 Task: Create a task  Fix issue causing slow database queries on high traffic pages , assign it to team member softage.8@softage.net in the project TrainForge and update the status of the task to  On Track  , set the priority of the task to Low.
Action: Mouse moved to (53, 551)
Screenshot: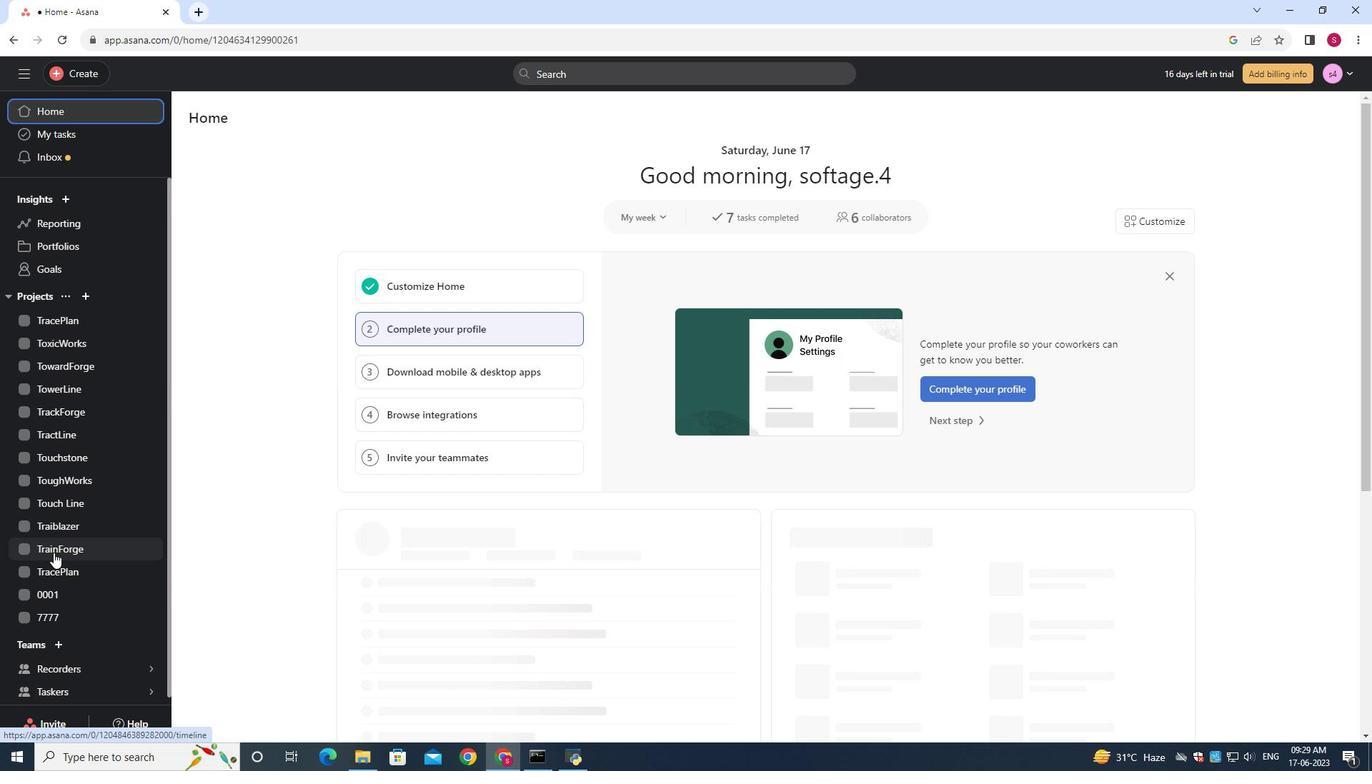 
Action: Mouse pressed left at (53, 551)
Screenshot: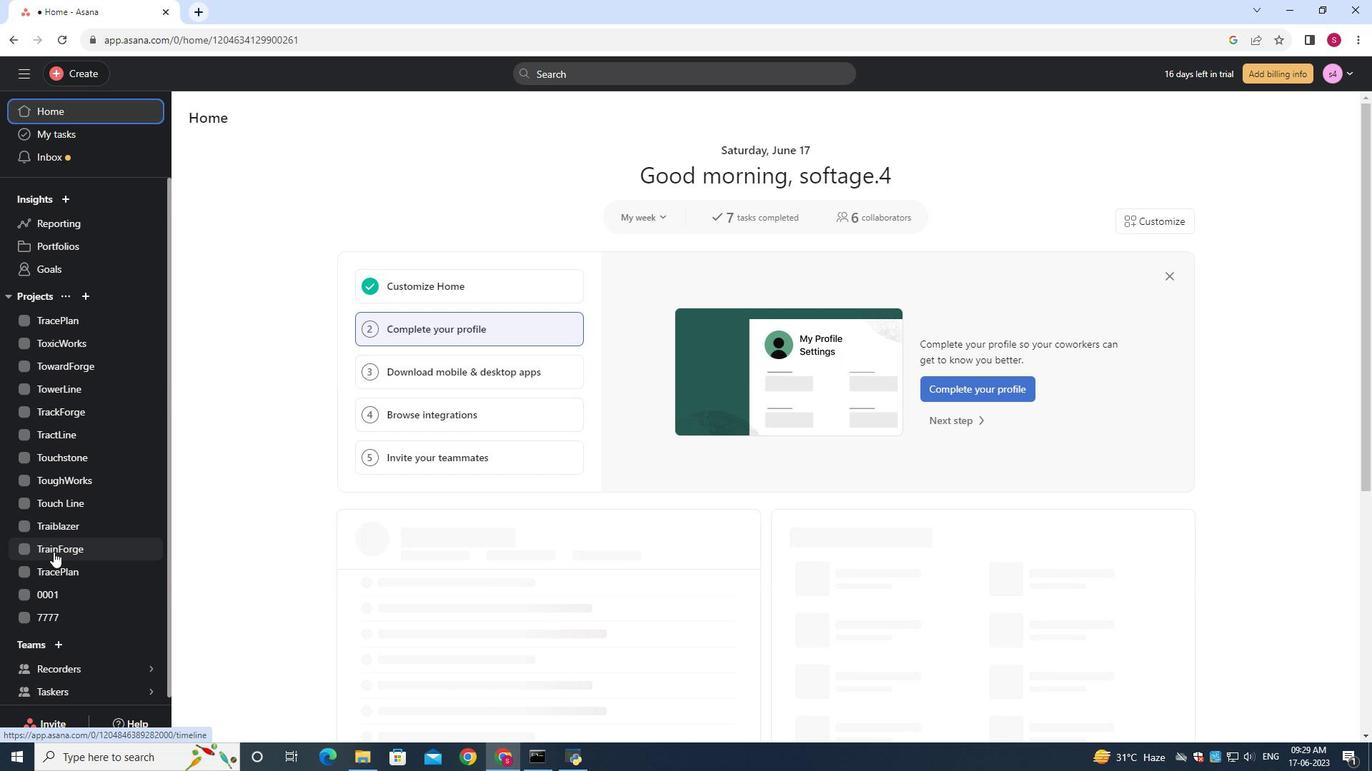 
Action: Mouse moved to (220, 190)
Screenshot: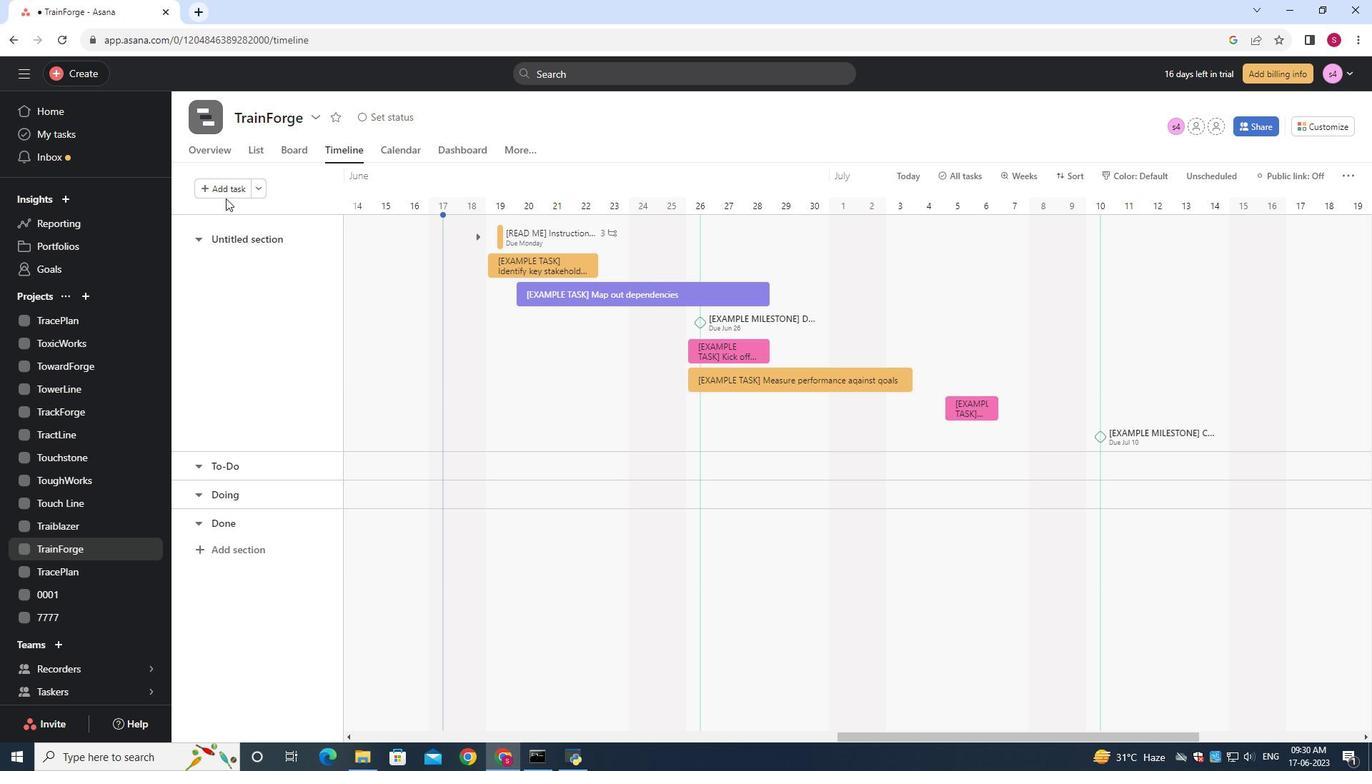 
Action: Mouse pressed left at (220, 190)
Screenshot: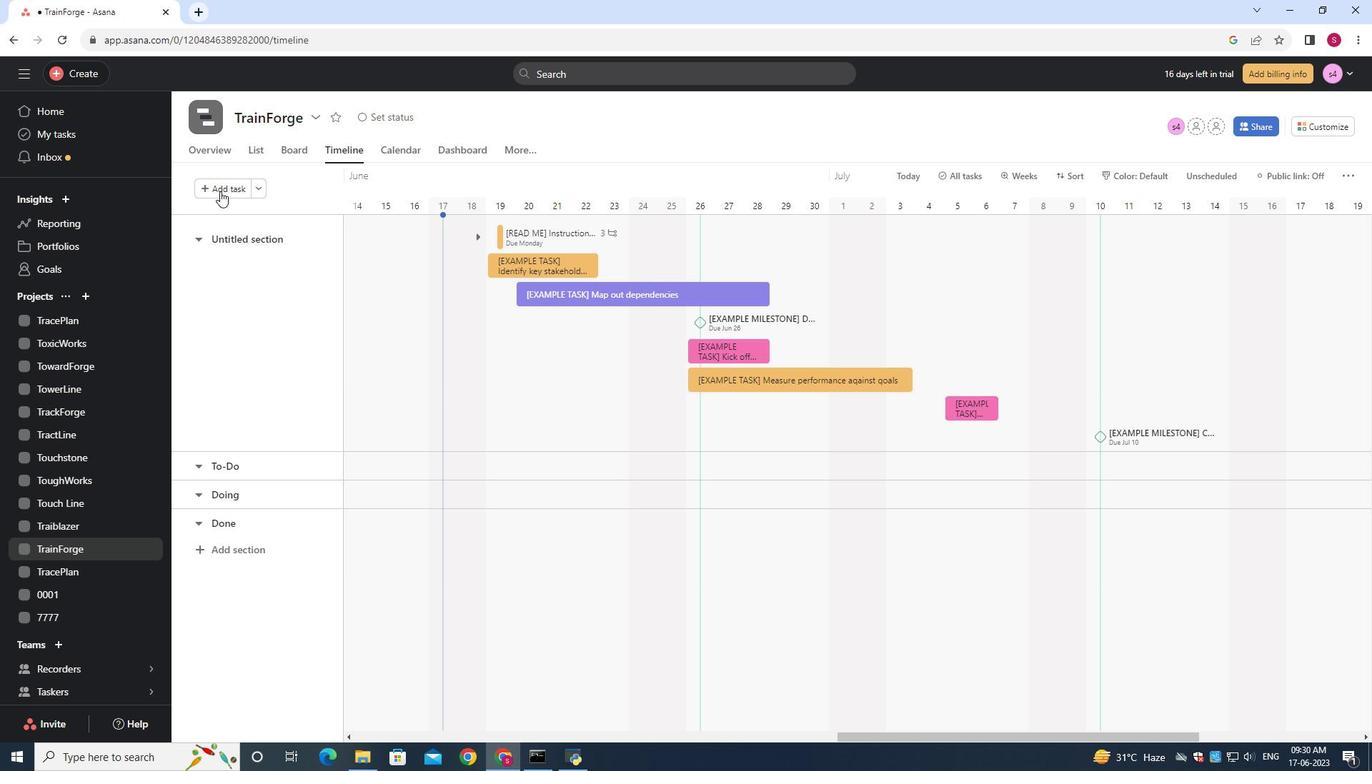 
Action: Mouse moved to (220, 190)
Screenshot: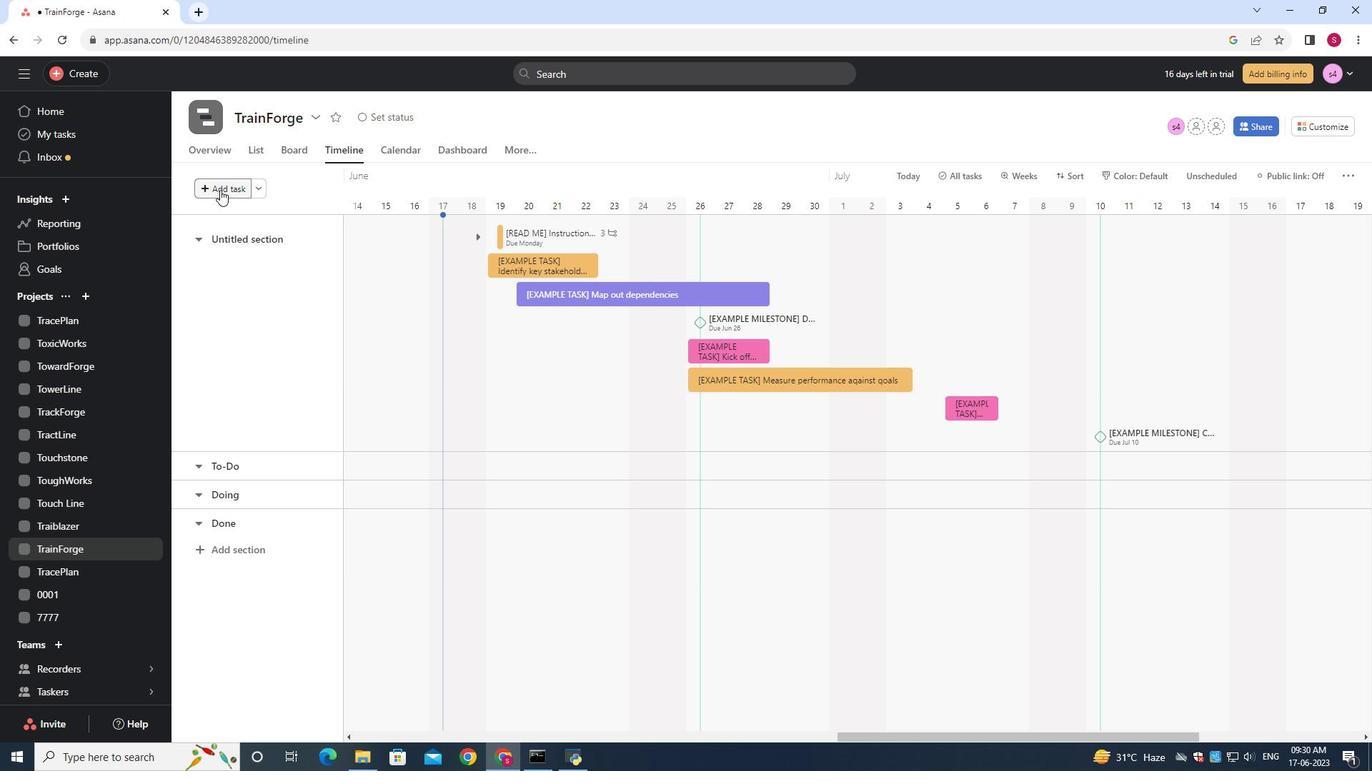 
Action: Key pressed <Key.shift><Key.shift>Fix<Key.space><Key.shift><Key.shift><Key.shift><Key.shift><Key.shift><Key.shift>Issue<Key.space><Key.shift>causing<Key.space>slow<Key.space><Key.shift>database<Key.space>queries<Key.space>on<Key.space>high<Key.space>traffic<Key.space>pages
Screenshot: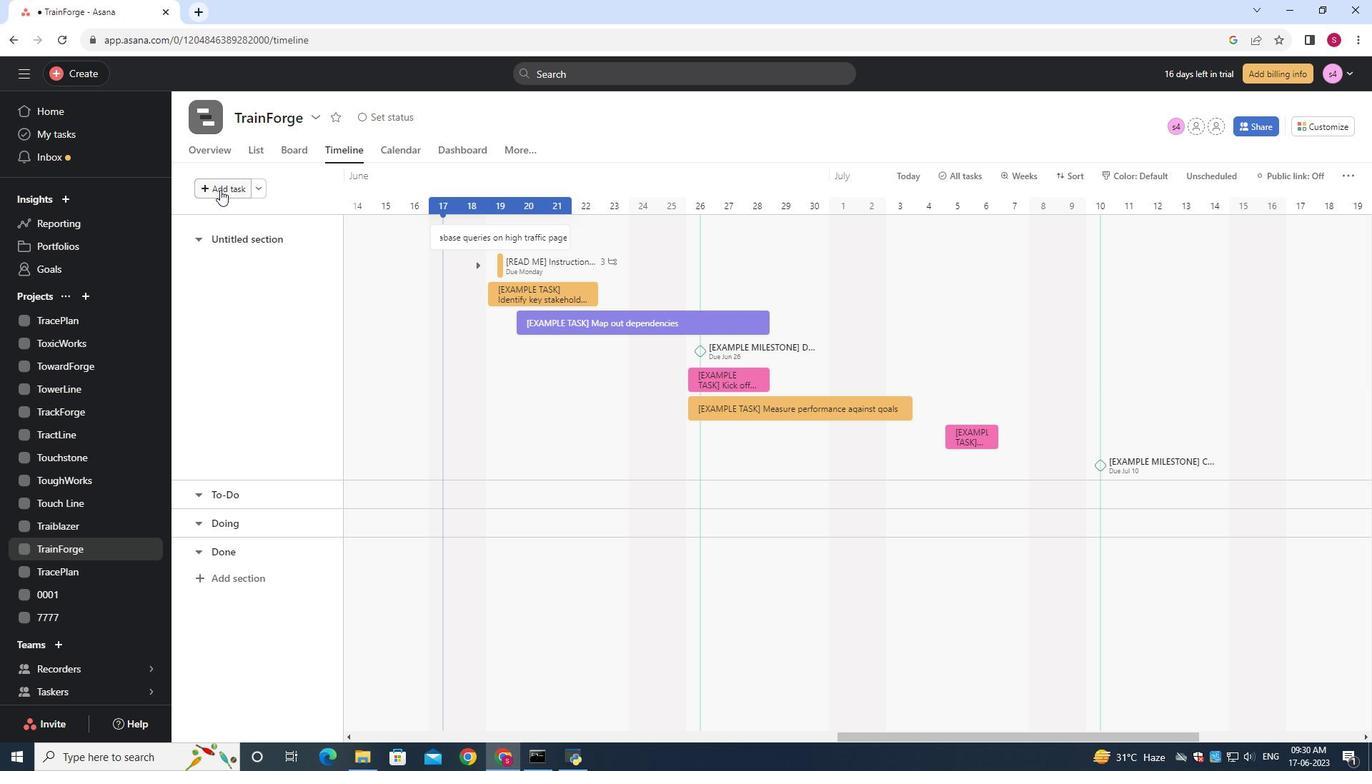
Action: Mouse moved to (562, 237)
Screenshot: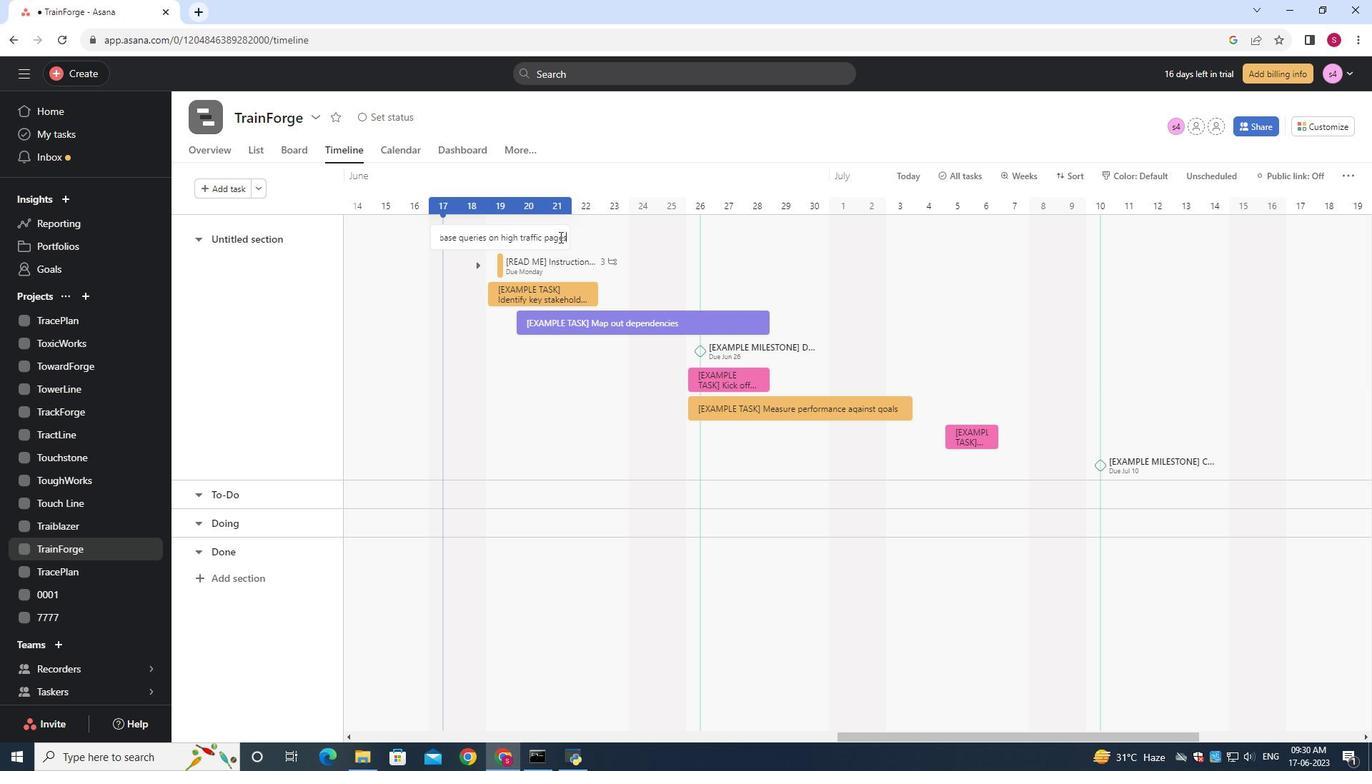 
Action: Mouse pressed left at (562, 237)
Screenshot: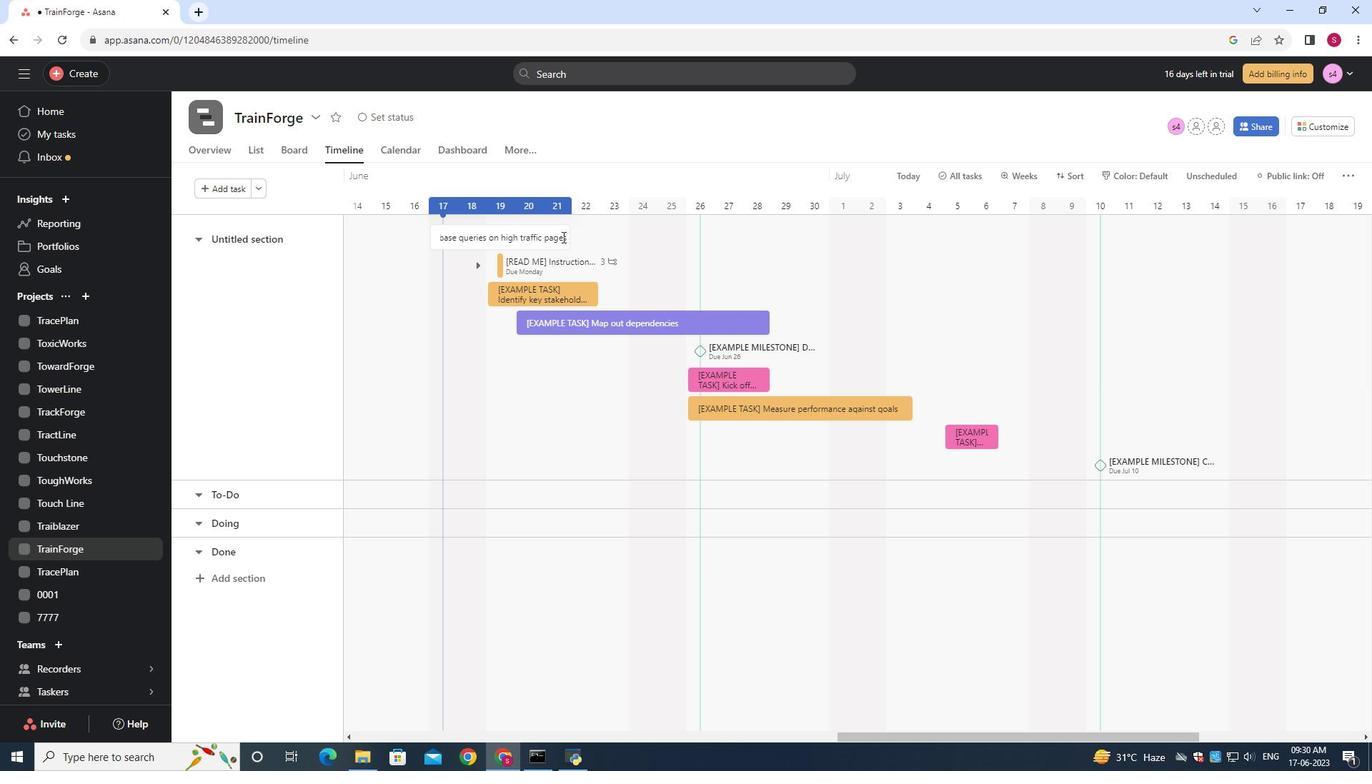
Action: Mouse moved to (1027, 290)
Screenshot: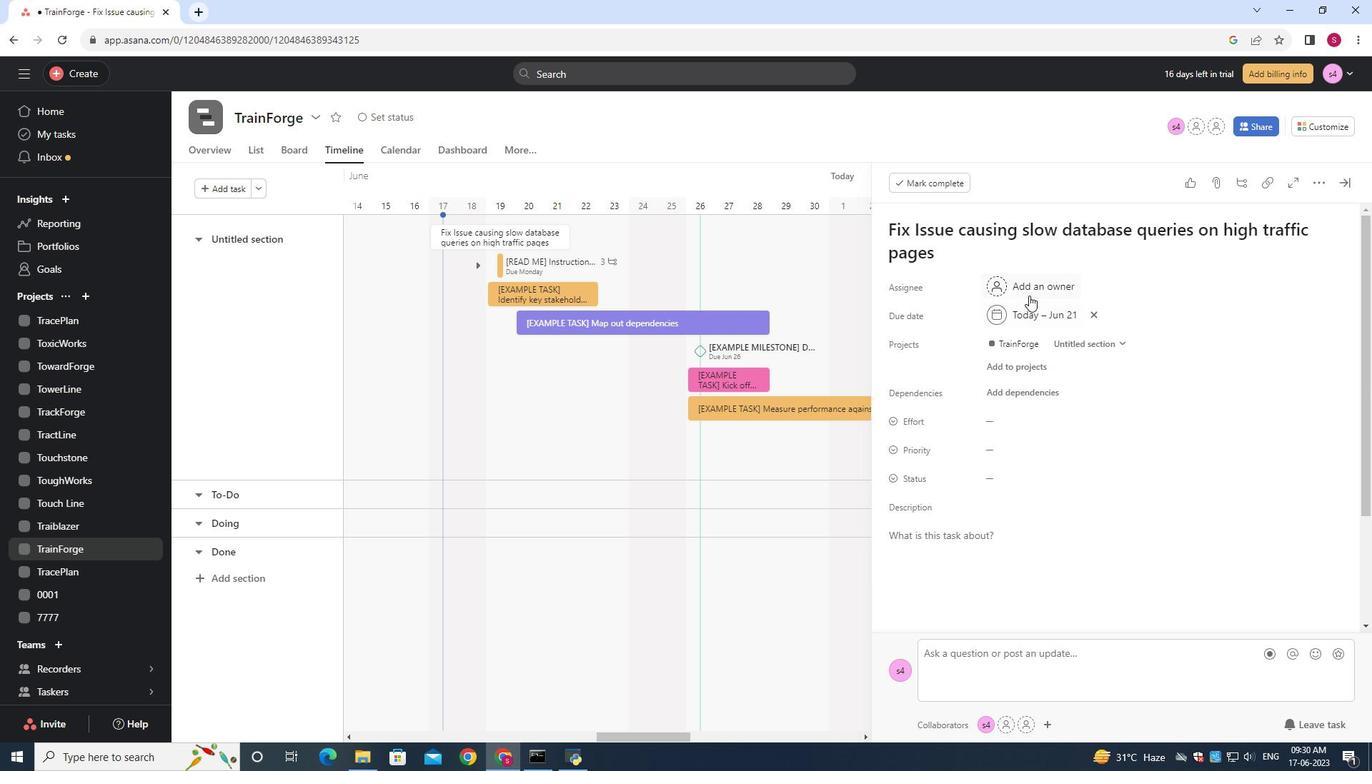 
Action: Mouse pressed left at (1027, 290)
Screenshot: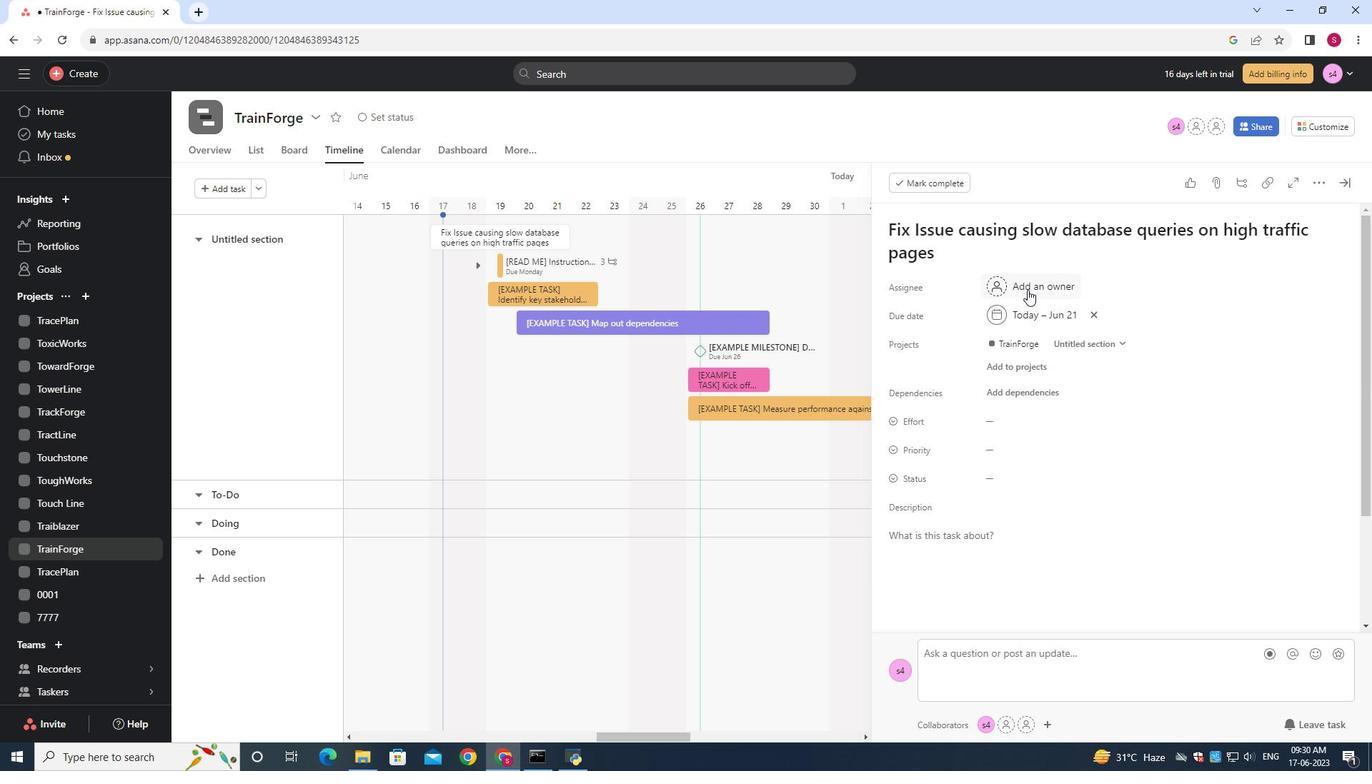 
Action: Mouse moved to (1027, 294)
Screenshot: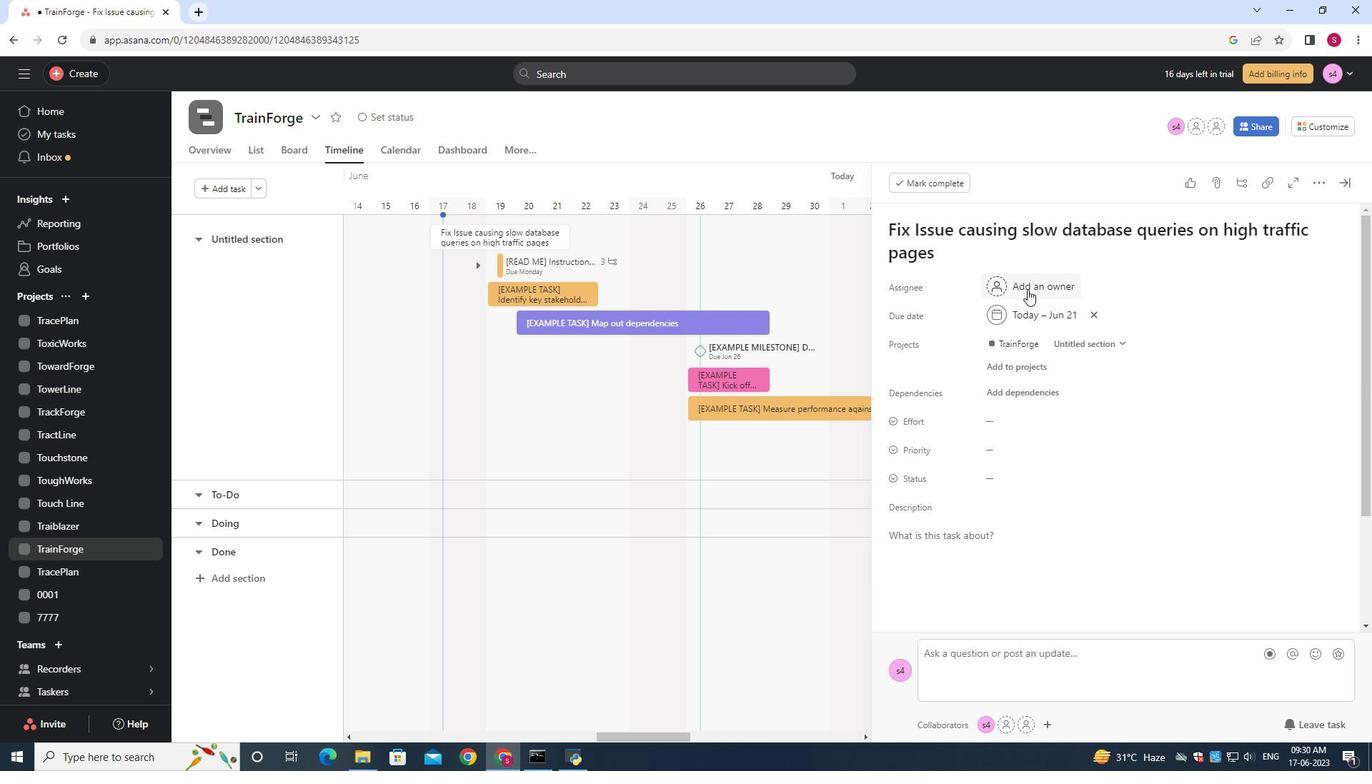 
Action: Key pressed softage.8<Key.shift><Key.shift><Key.shift><Key.shift><Key.shift><Key.shift><Key.shift><Key.shift><Key.shift><Key.shift><Key.shift><Key.shift><Key.shift><Key.shift><Key.shift><Key.shift><Key.shift><Key.shift><Key.shift><Key.shift><Key.shift><Key.shift><Key.shift>@softage.net
Screenshot: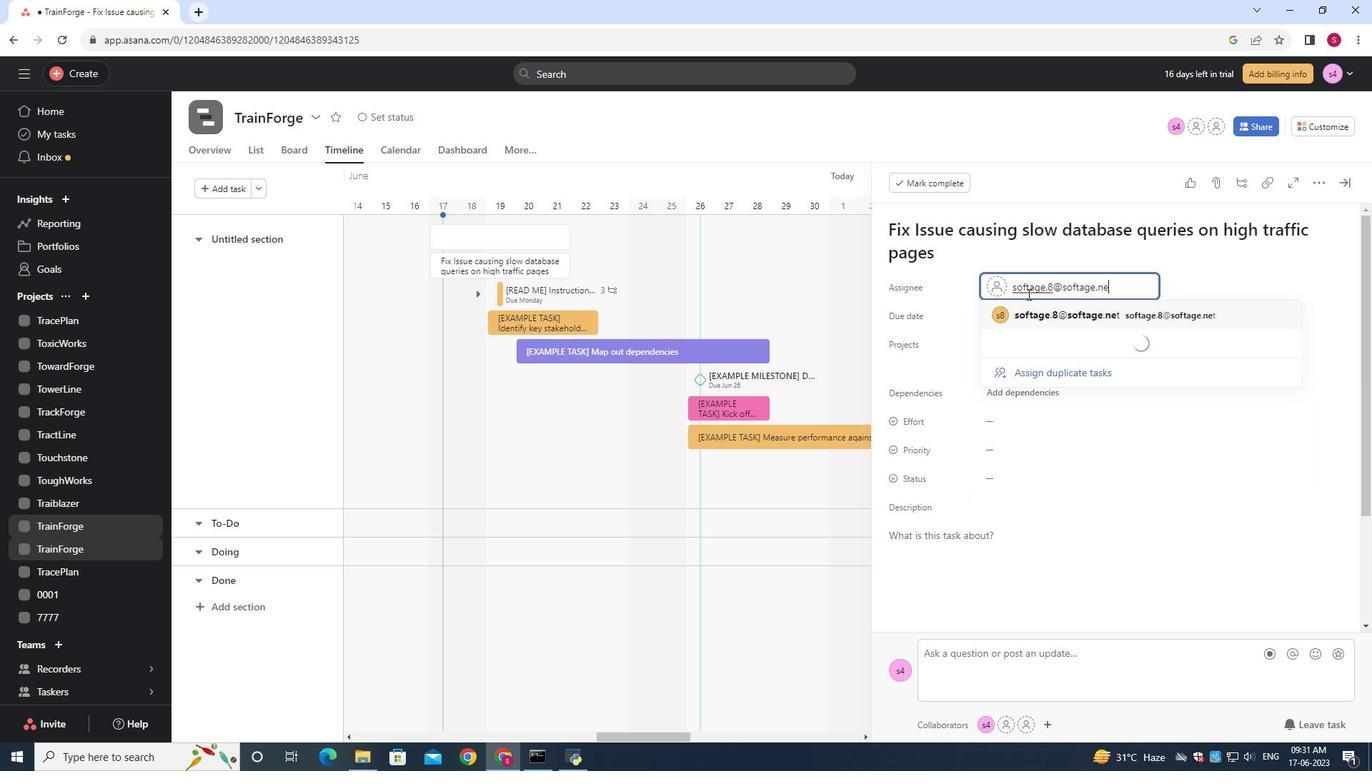 
Action: Mouse moved to (1081, 317)
Screenshot: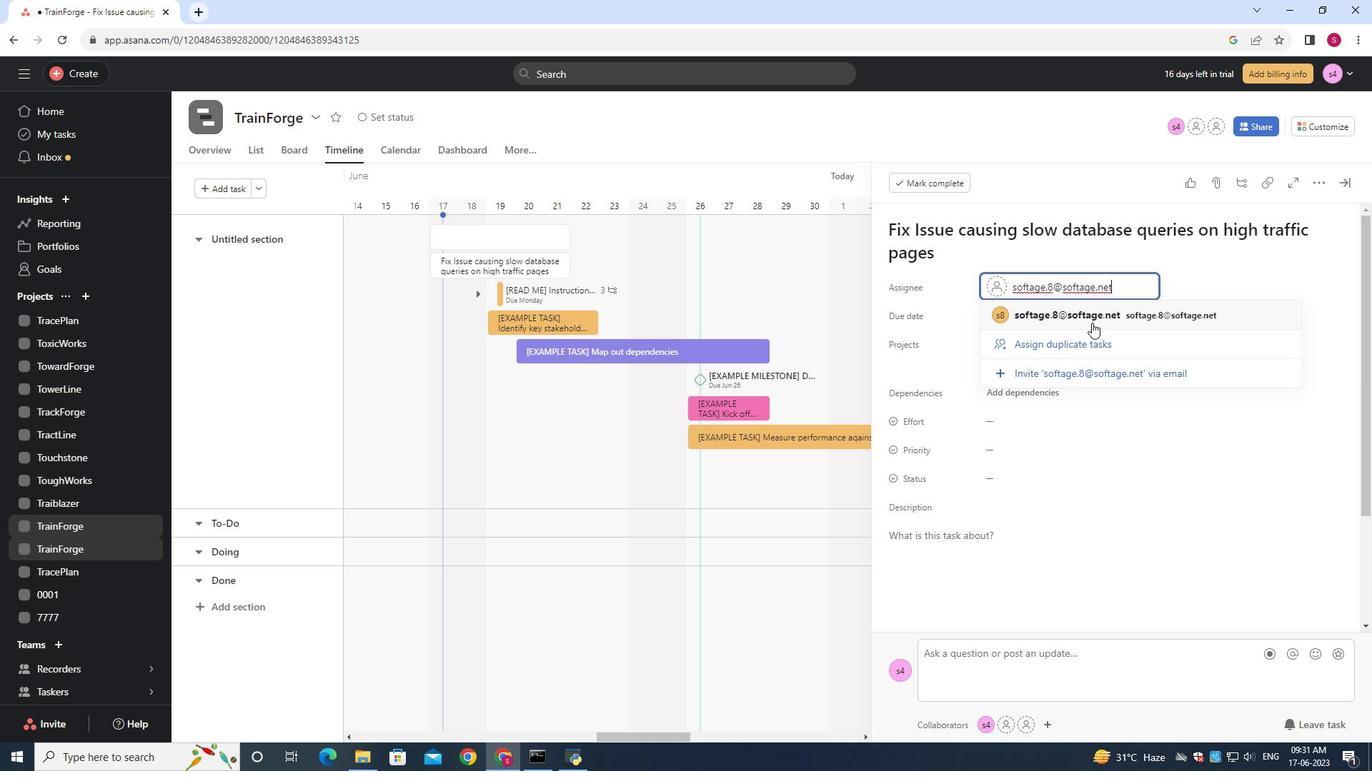 
Action: Mouse pressed left at (1081, 317)
Screenshot: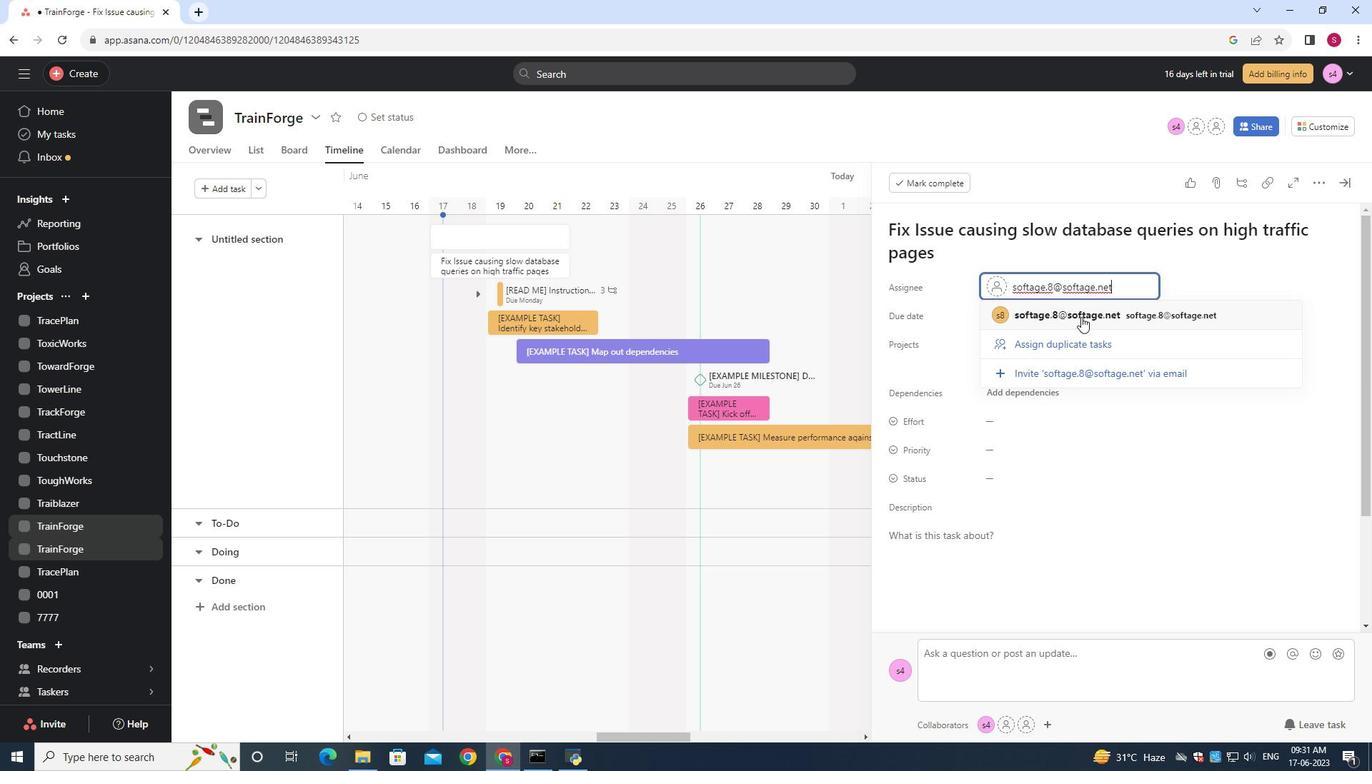 
Action: Mouse moved to (983, 479)
Screenshot: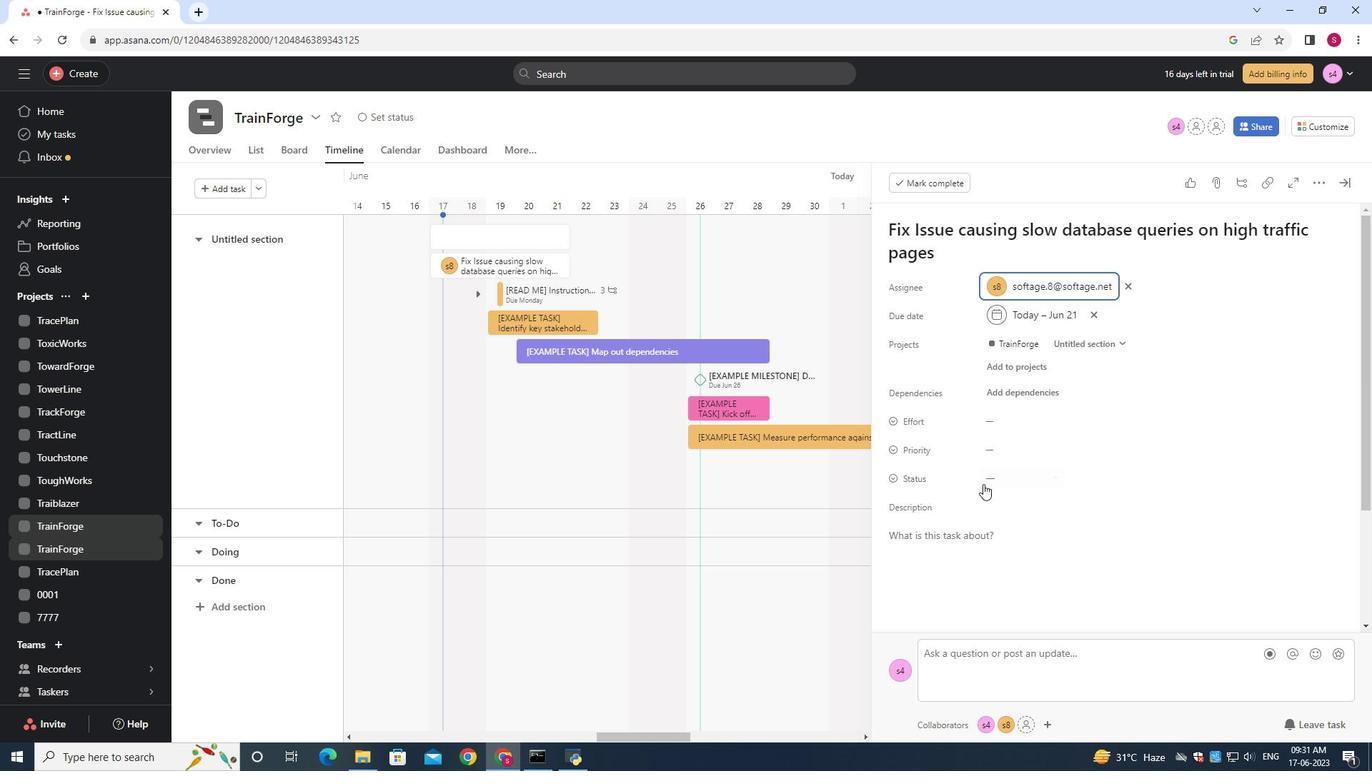
Action: Mouse pressed left at (983, 479)
Screenshot: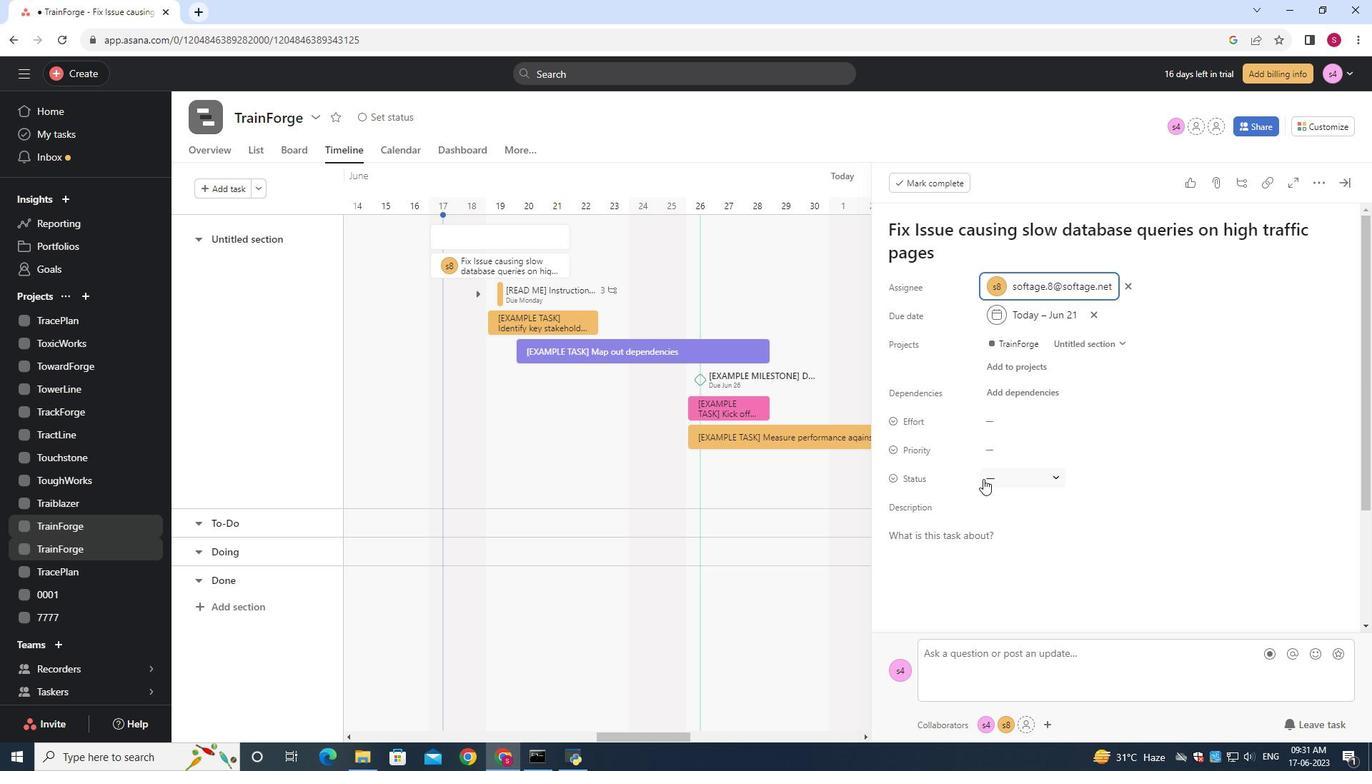 
Action: Mouse moved to (1039, 530)
Screenshot: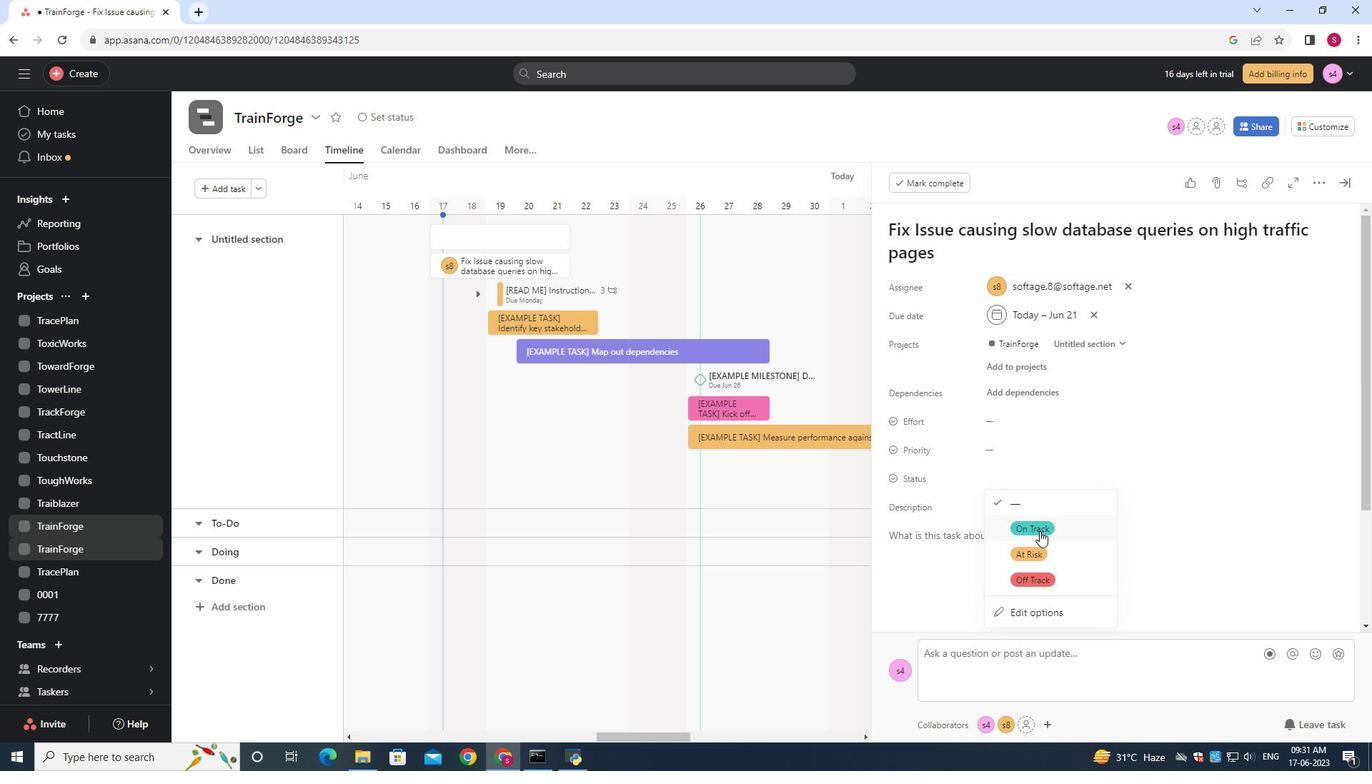 
Action: Mouse pressed left at (1039, 530)
Screenshot: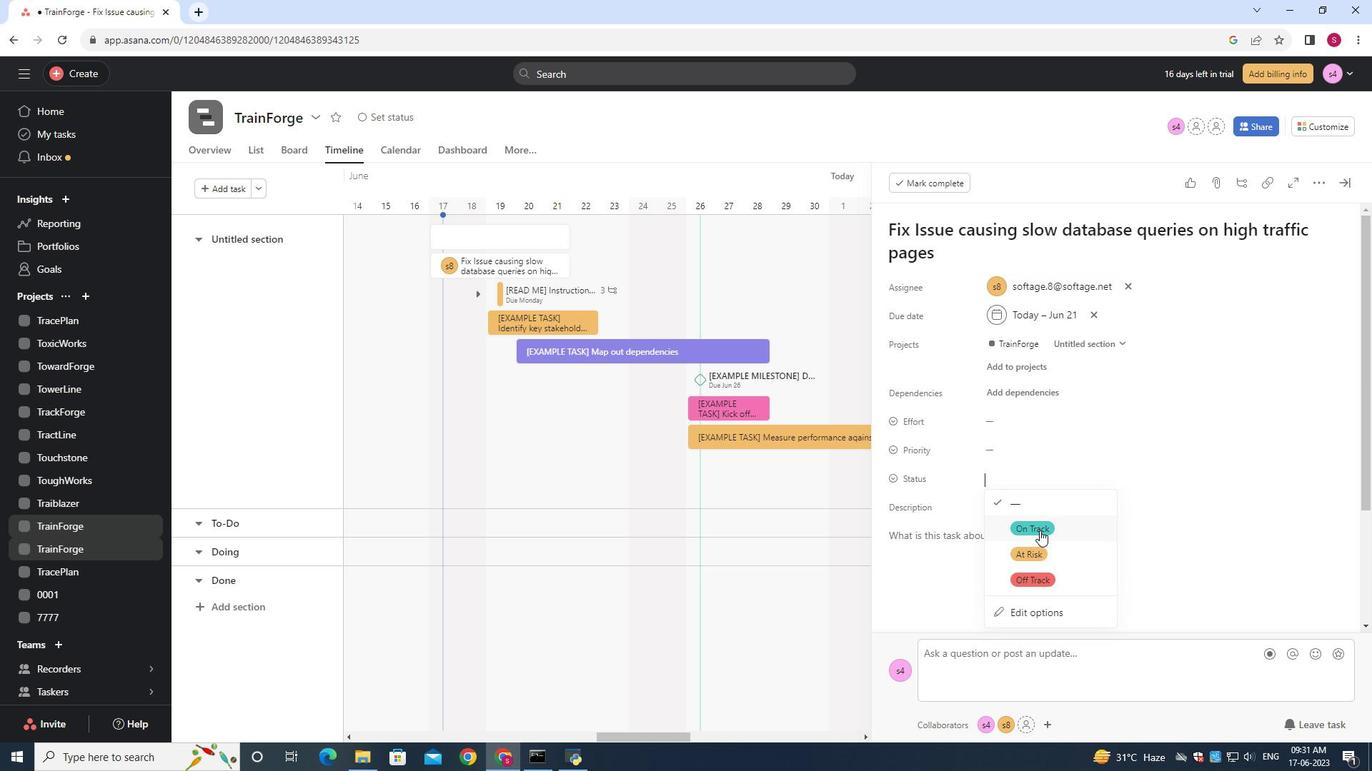 
Action: Mouse moved to (998, 453)
Screenshot: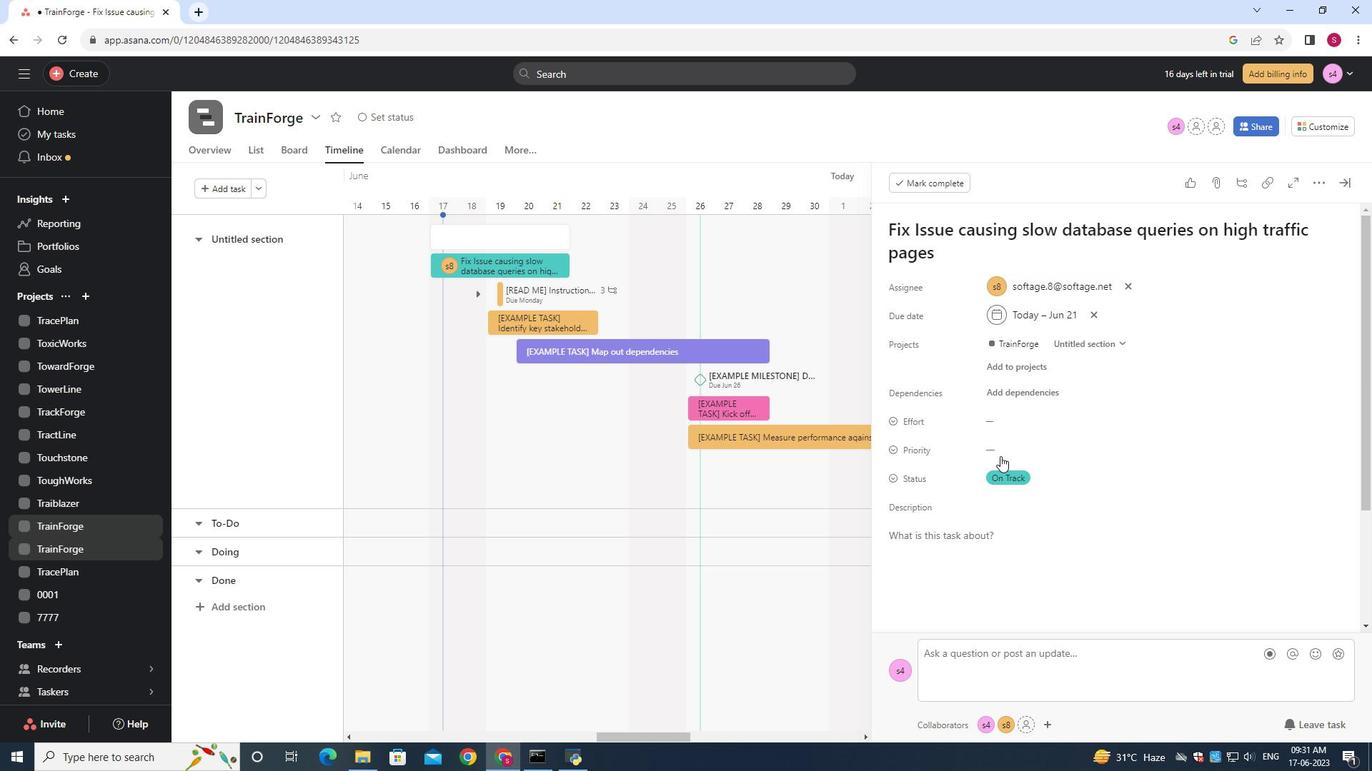 
Action: Mouse pressed left at (998, 453)
Screenshot: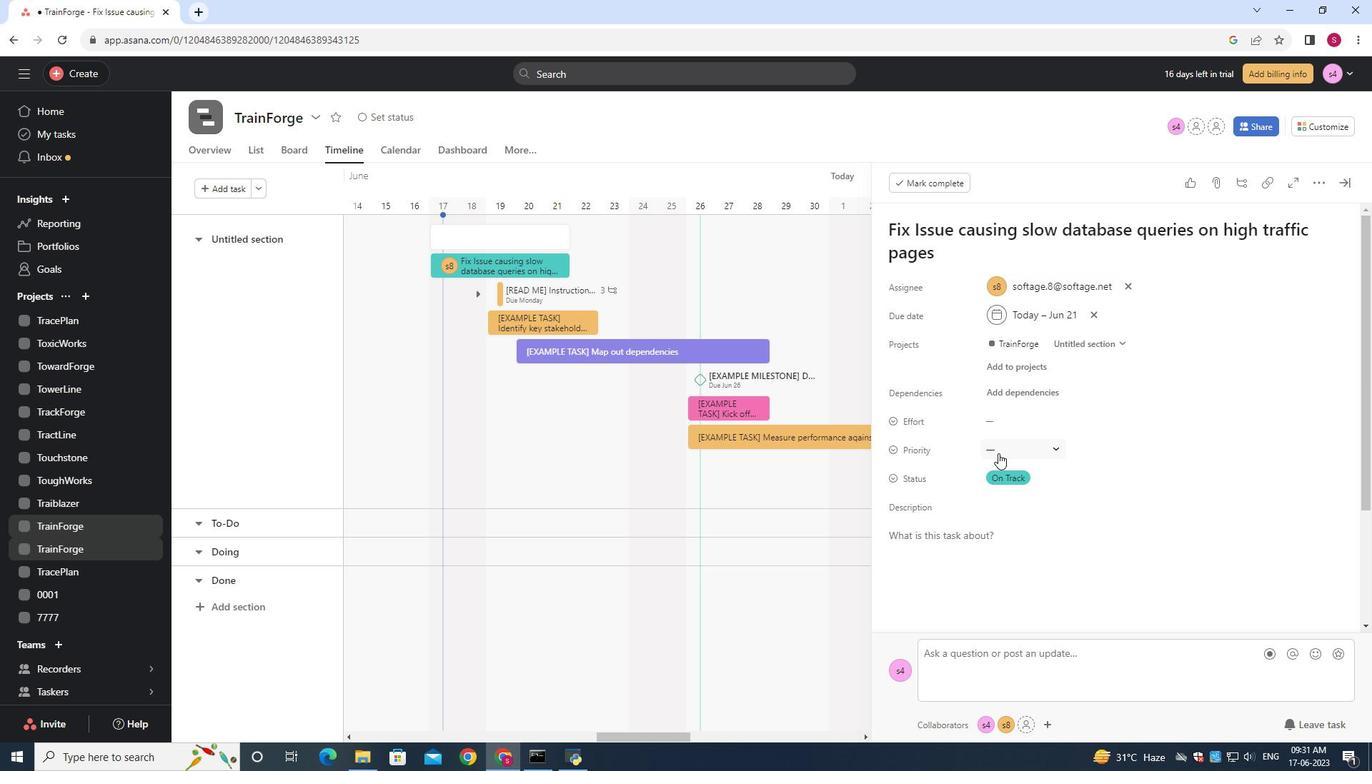 
Action: Mouse moved to (1018, 553)
Screenshot: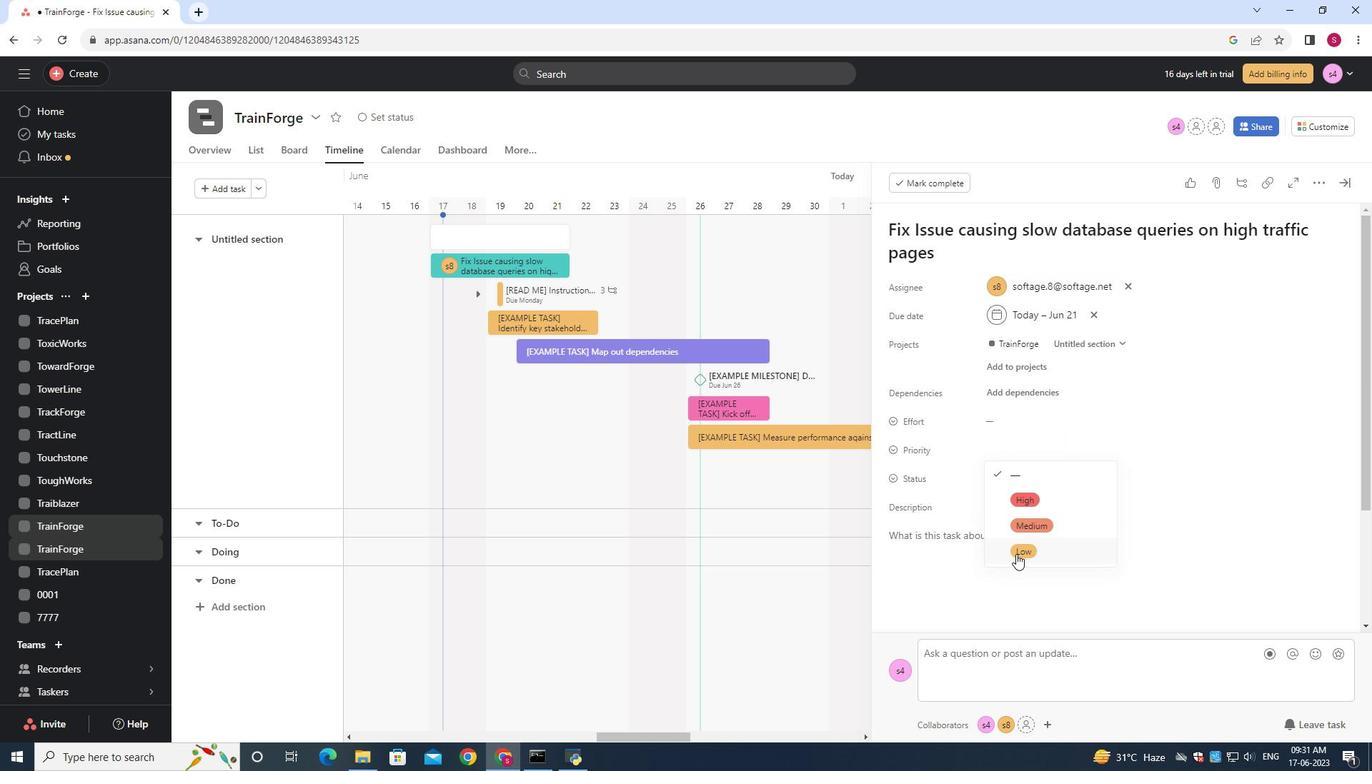 
Action: Mouse pressed left at (1018, 553)
Screenshot: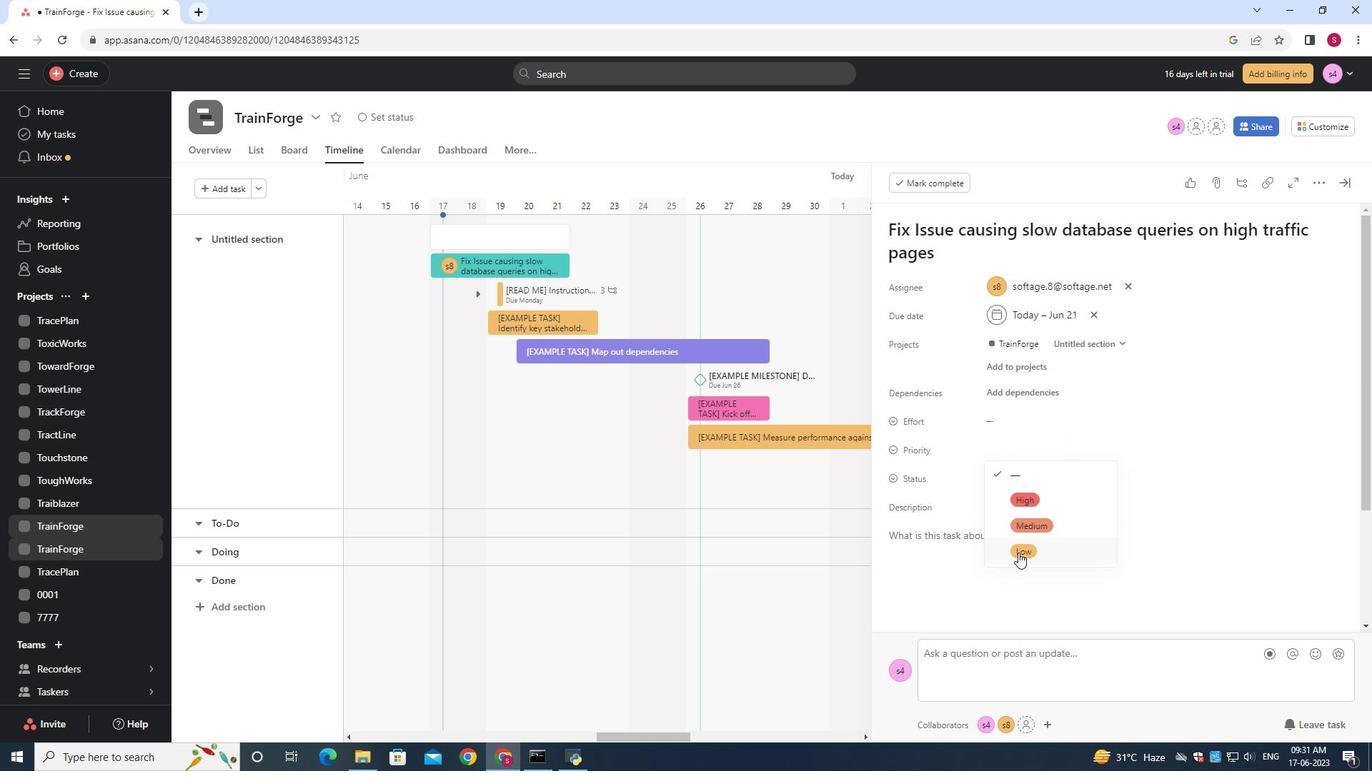
Action: Mouse moved to (1030, 458)
Screenshot: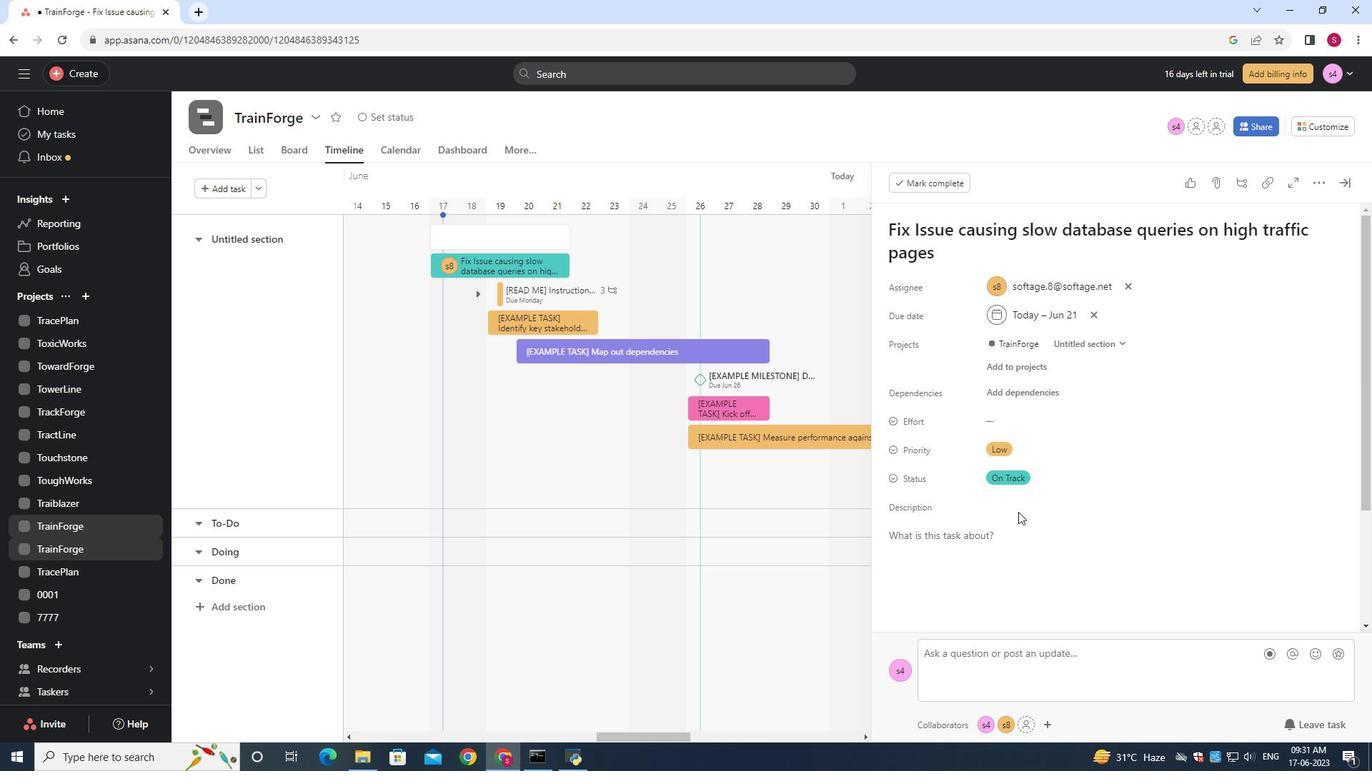
